 Task: Filter industry by Professional Services.
Action: Mouse moved to (402, 72)
Screenshot: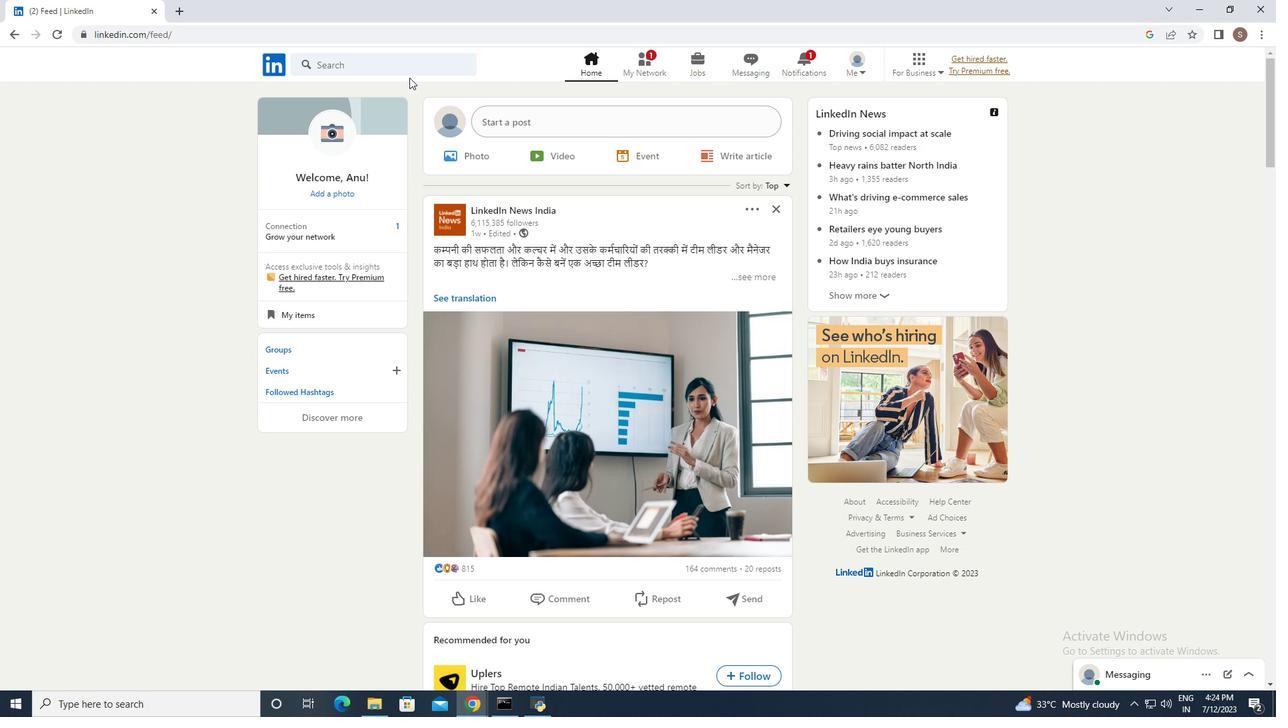
Action: Mouse pressed left at (402, 72)
Screenshot: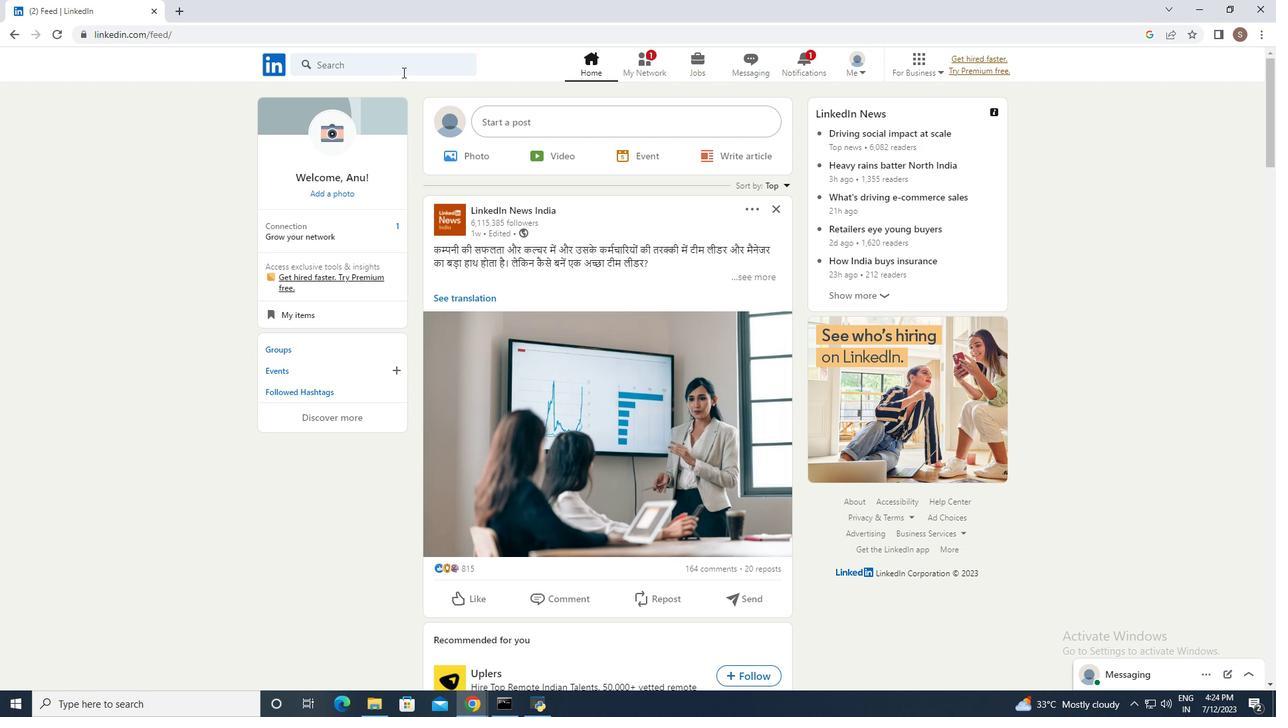 
Action: Mouse moved to (335, 174)
Screenshot: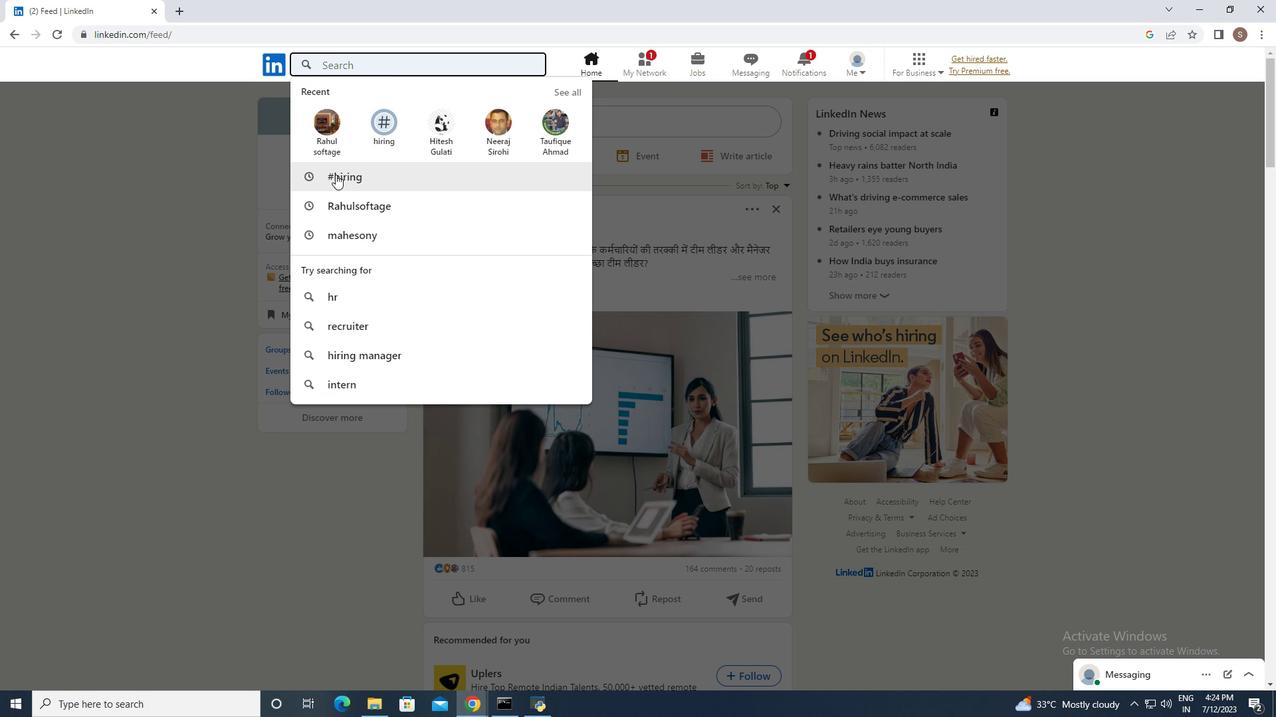 
Action: Mouse pressed left at (335, 174)
Screenshot: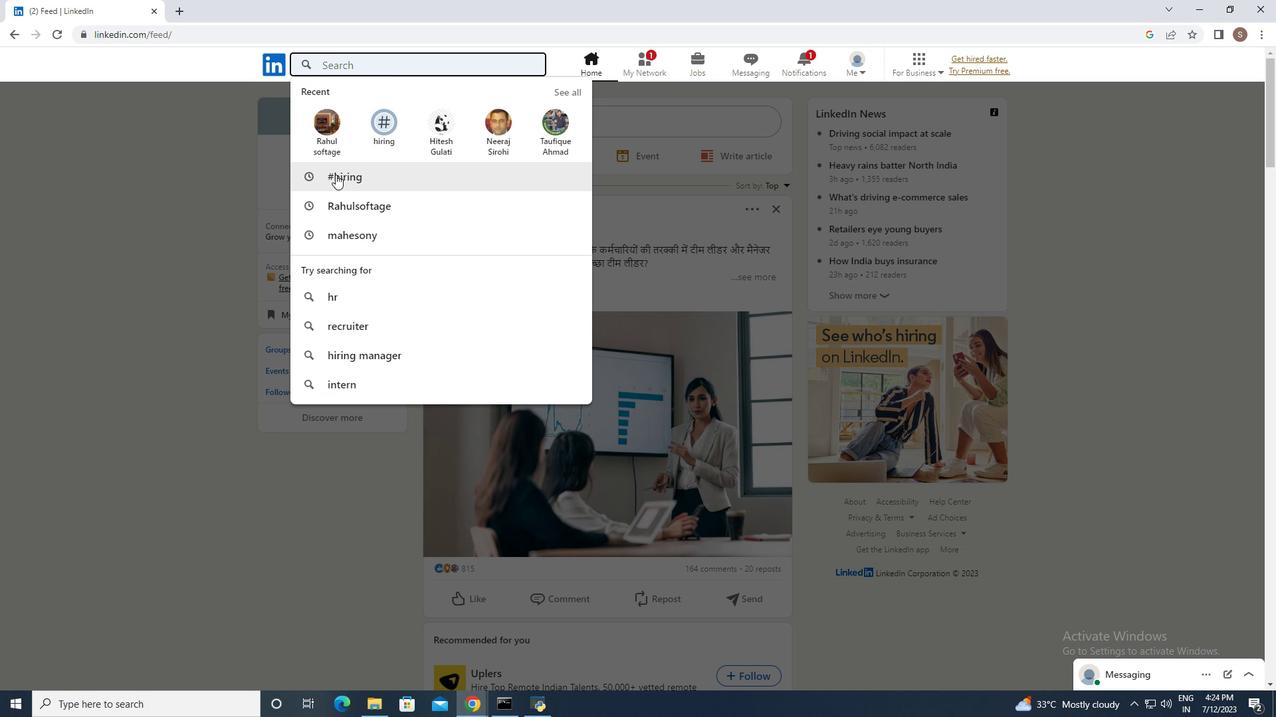 
Action: Mouse moved to (377, 105)
Screenshot: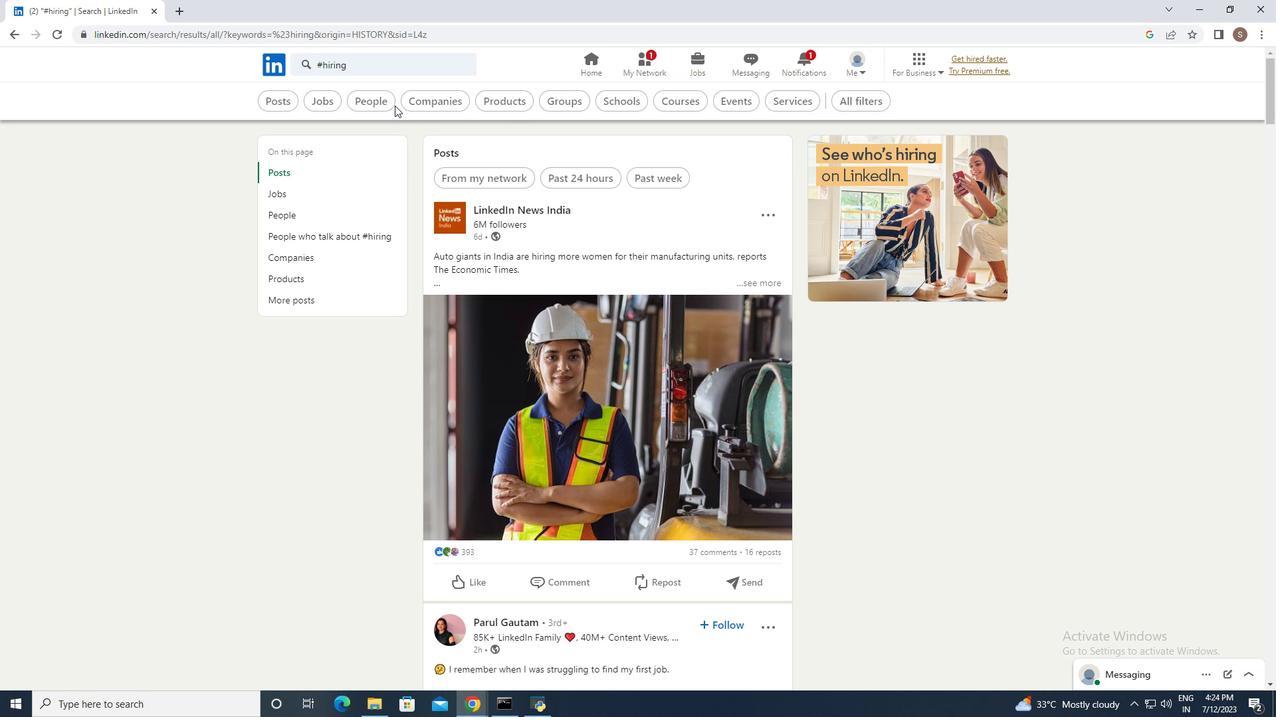 
Action: Mouse pressed left at (377, 105)
Screenshot: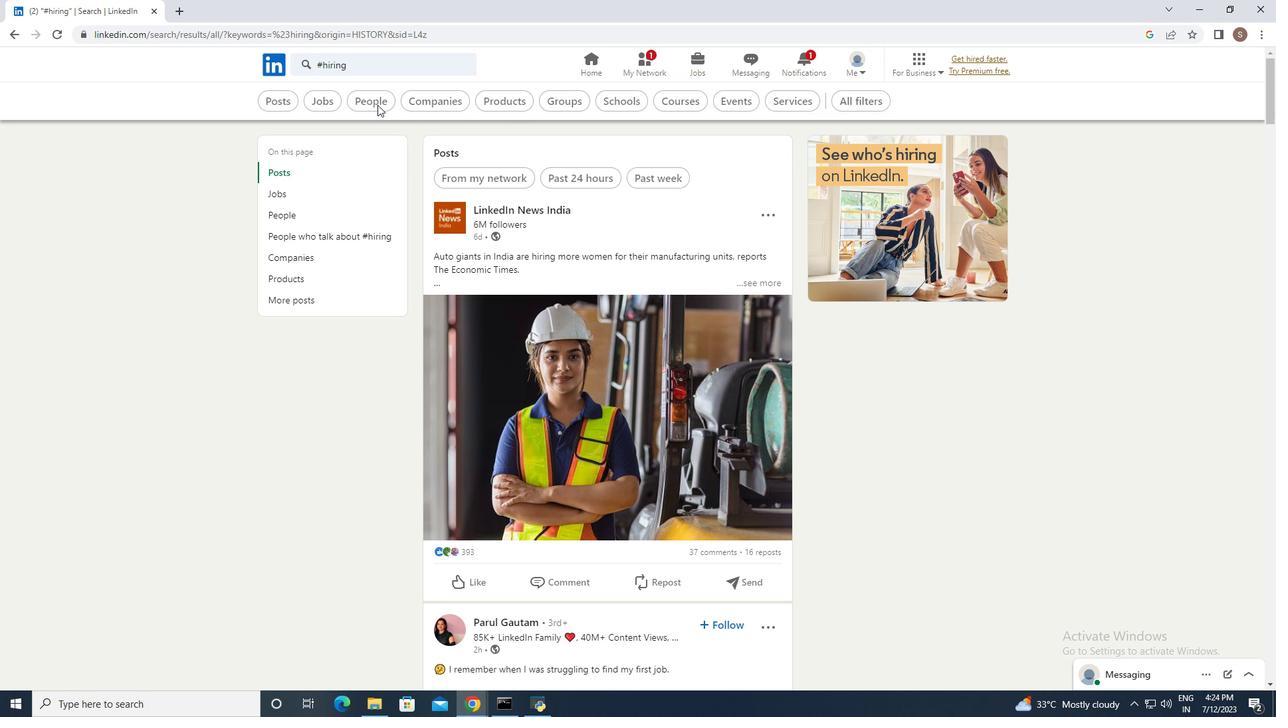 
Action: Mouse moved to (653, 101)
Screenshot: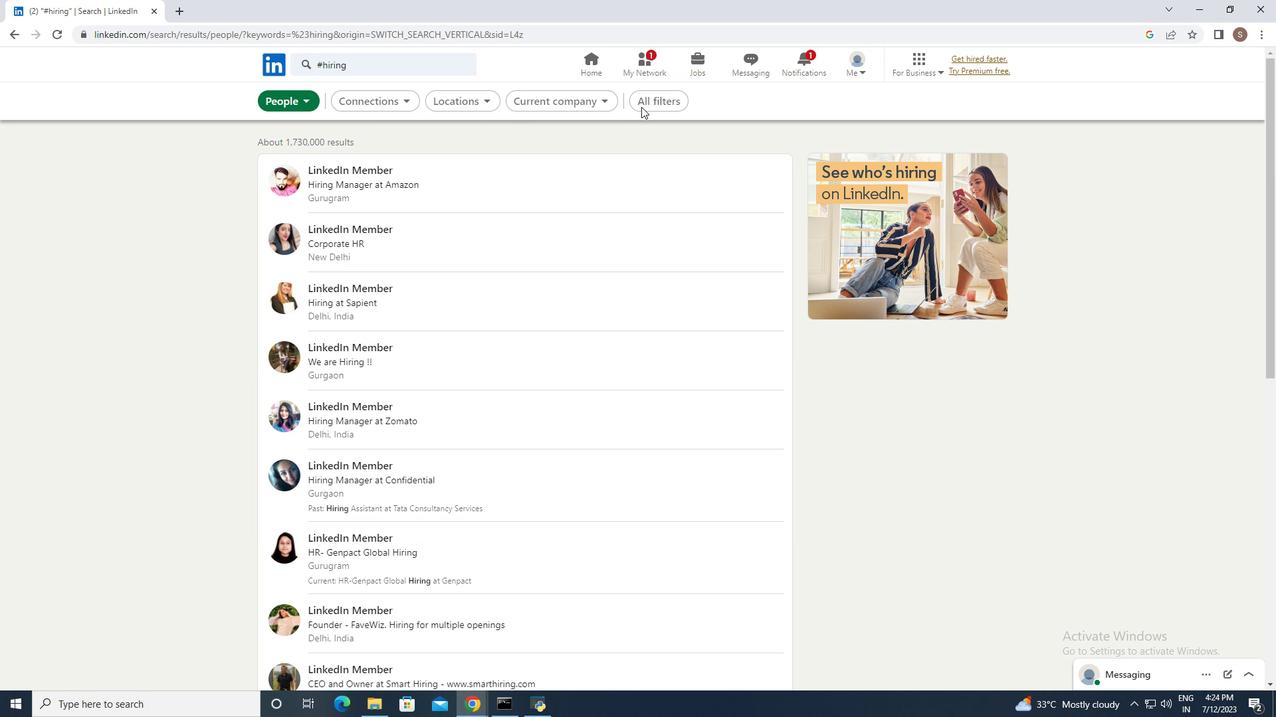 
Action: Mouse pressed left at (653, 101)
Screenshot: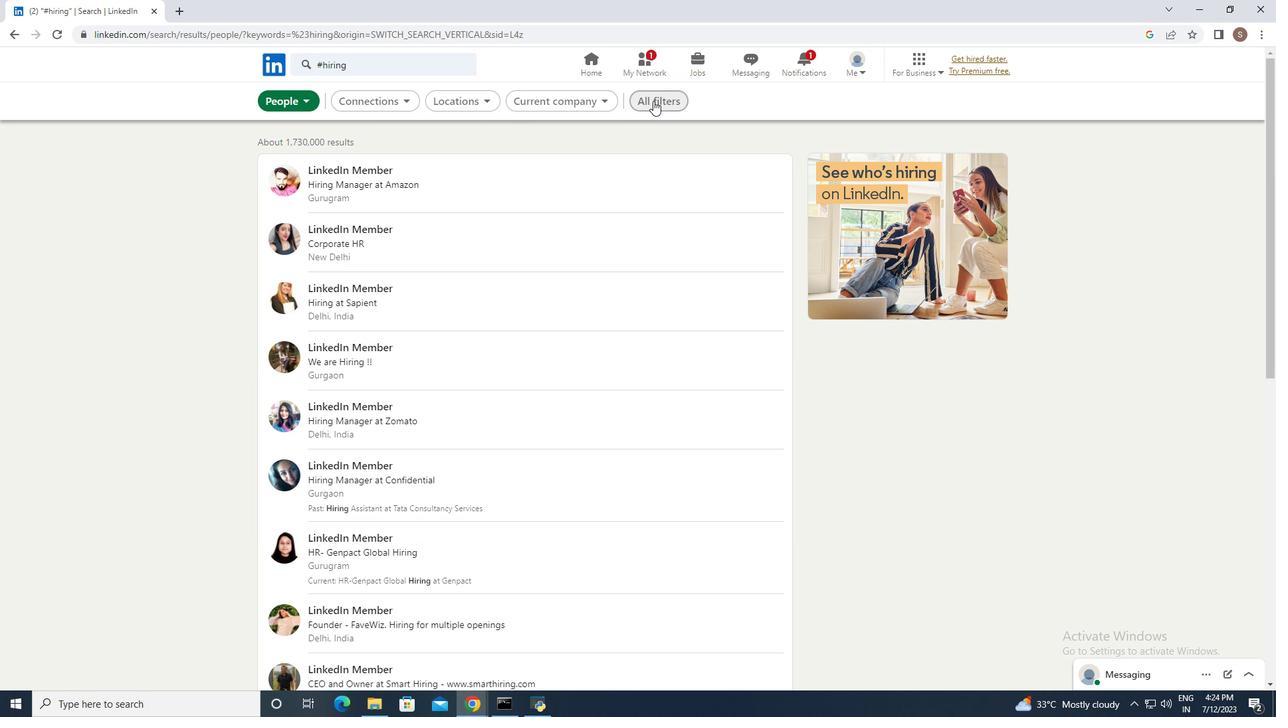 
Action: Mouse moved to (965, 477)
Screenshot: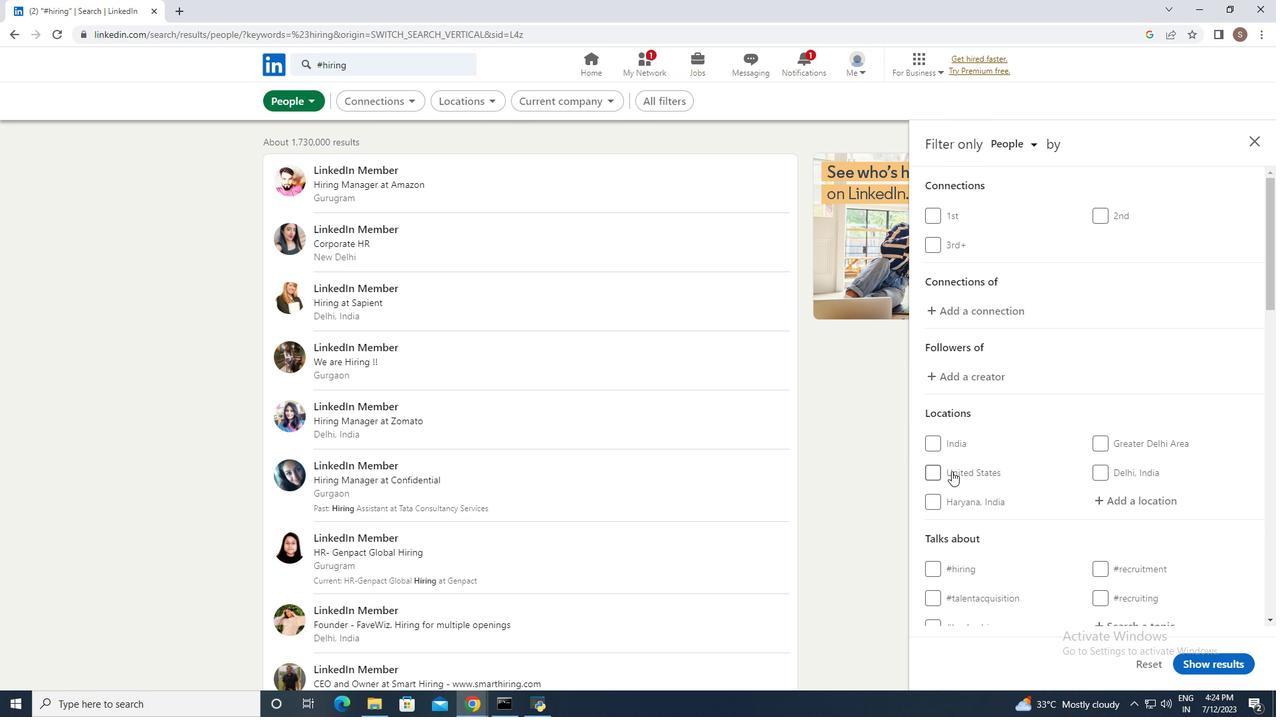 
Action: Mouse scrolled (965, 476) with delta (0, 0)
Screenshot: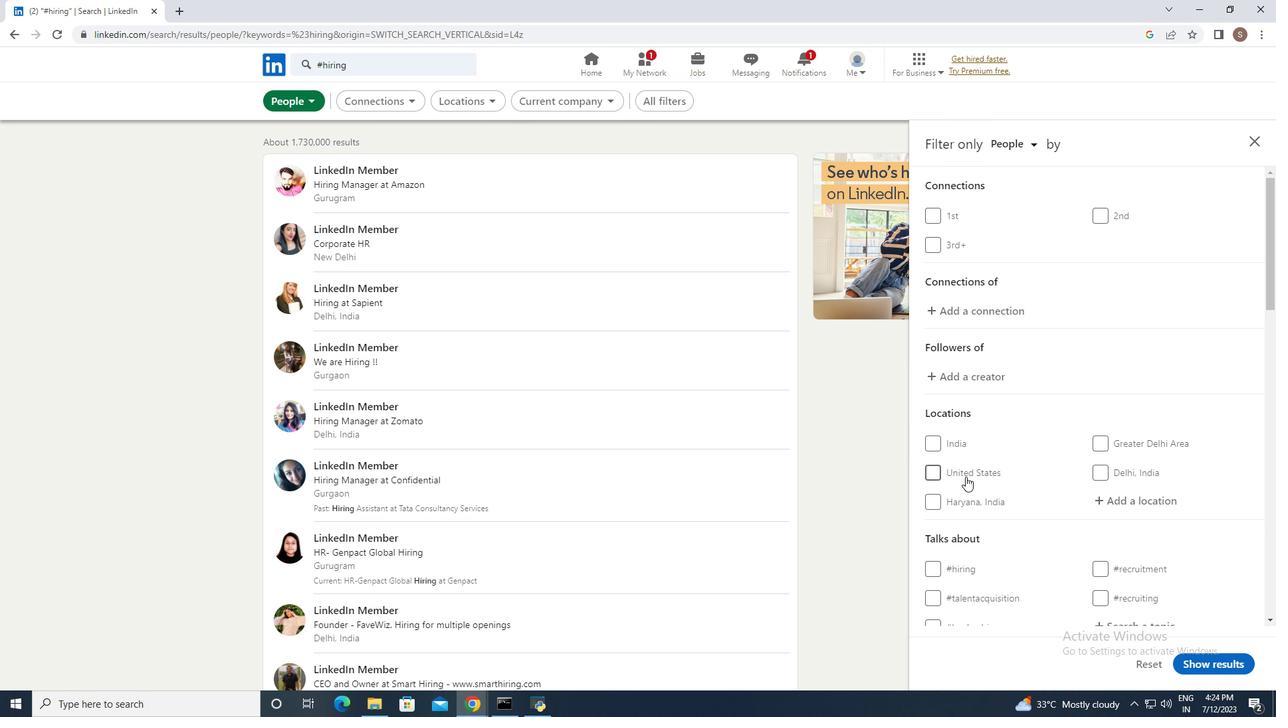 
Action: Mouse scrolled (965, 476) with delta (0, 0)
Screenshot: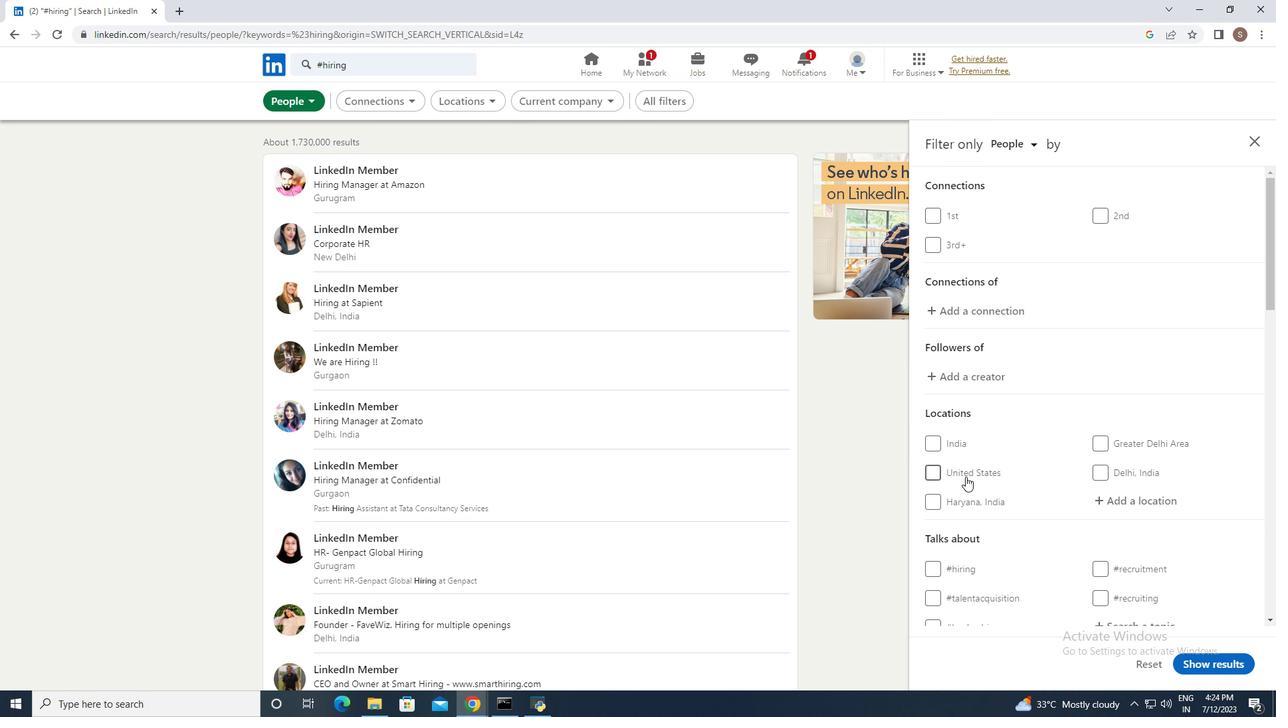 
Action: Mouse scrolled (965, 476) with delta (0, 0)
Screenshot: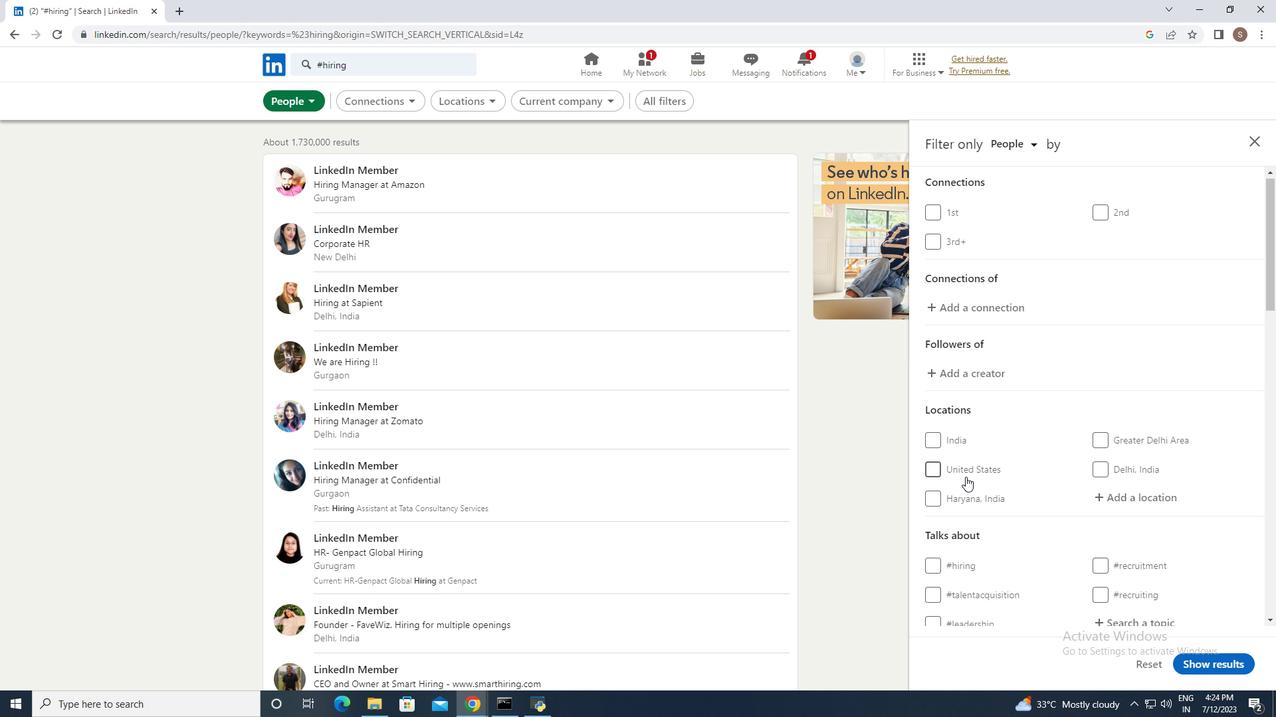 
Action: Mouse scrolled (965, 476) with delta (0, 0)
Screenshot: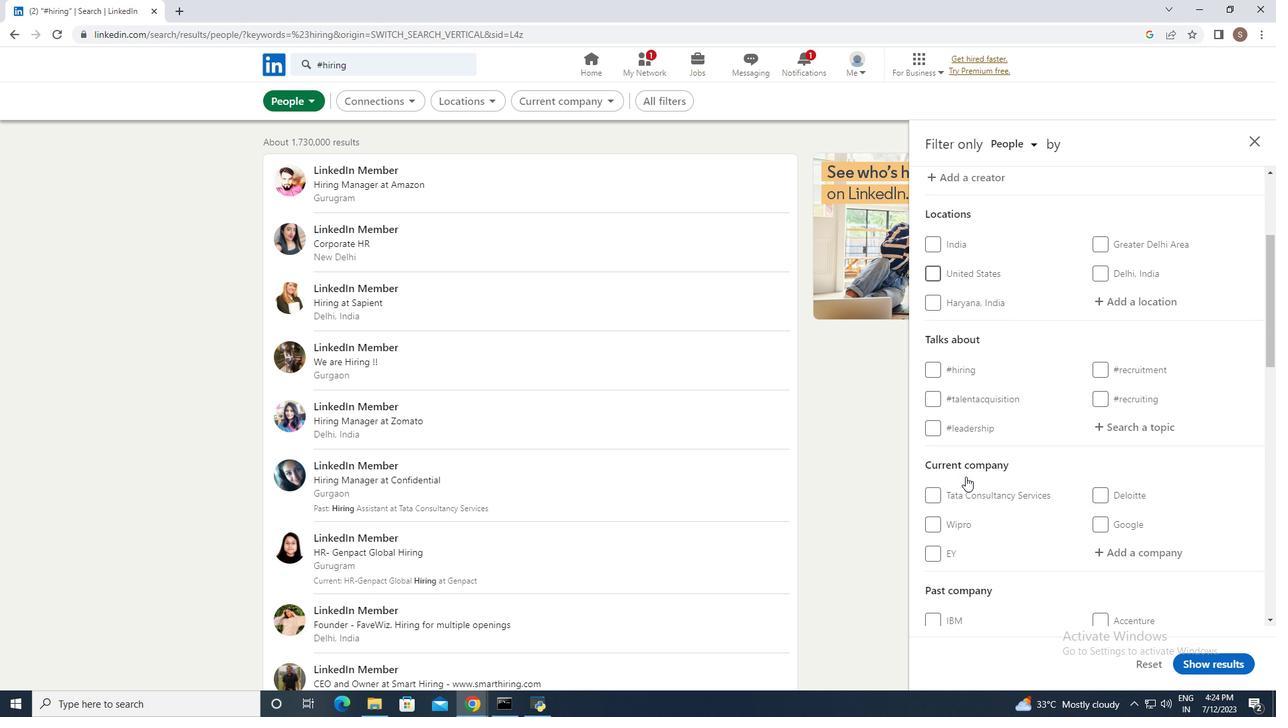 
Action: Mouse scrolled (965, 476) with delta (0, 0)
Screenshot: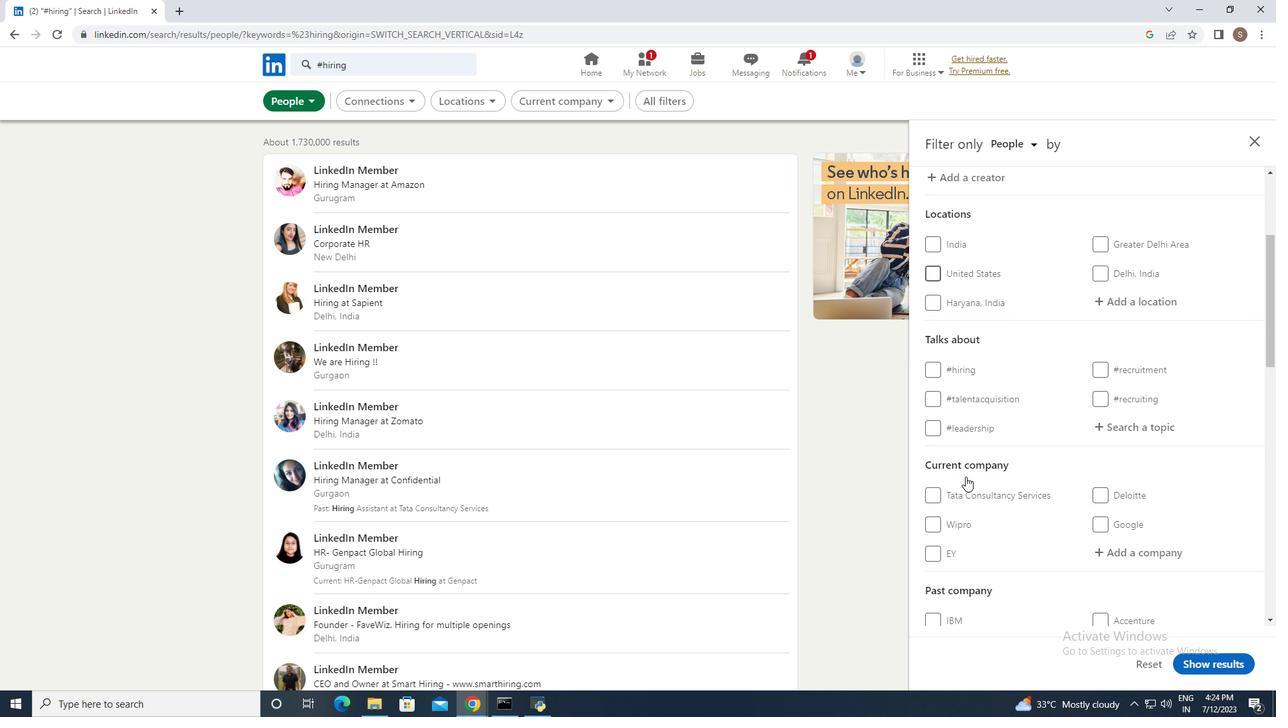 
Action: Mouse scrolled (965, 476) with delta (0, 0)
Screenshot: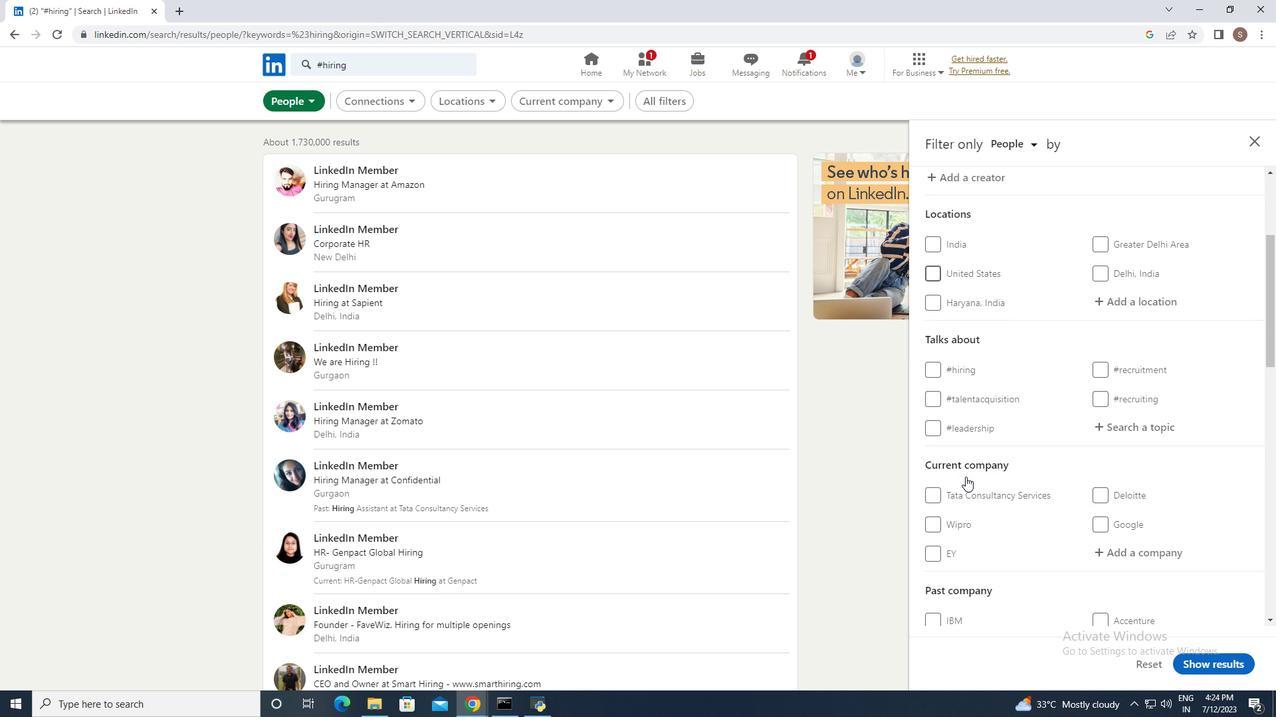 
Action: Mouse scrolled (965, 476) with delta (0, 0)
Screenshot: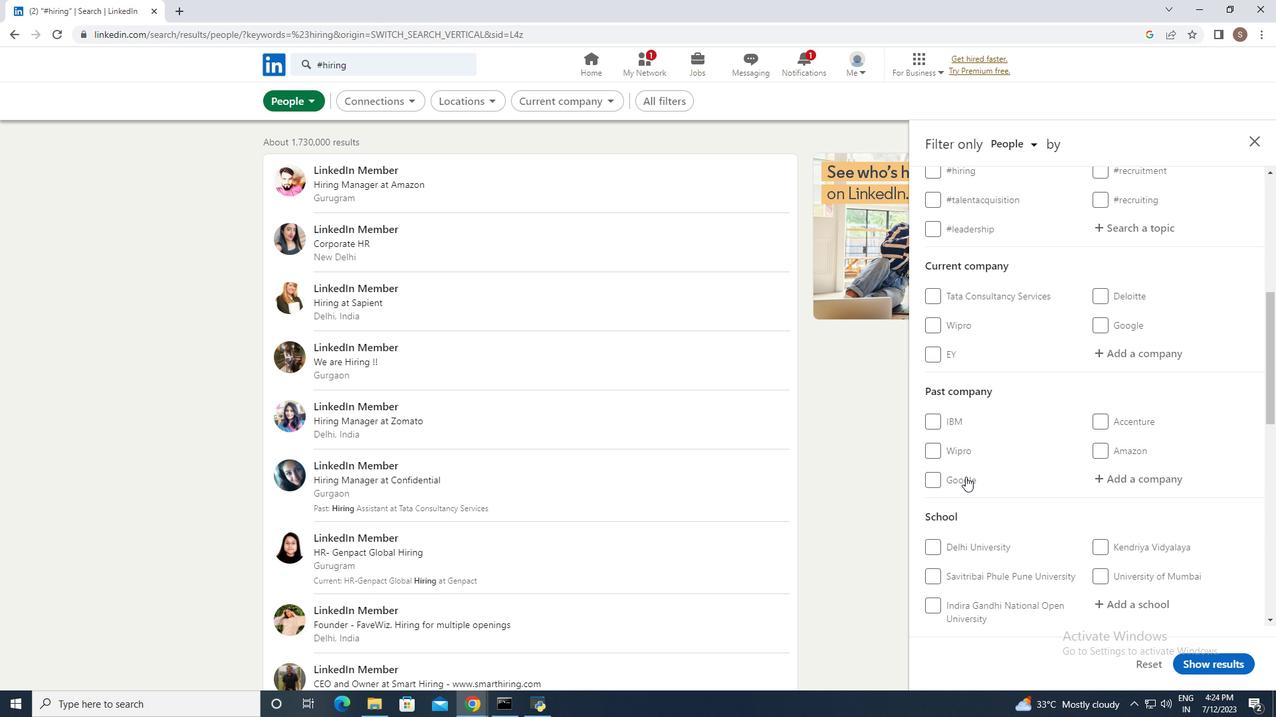 
Action: Mouse scrolled (965, 476) with delta (0, 0)
Screenshot: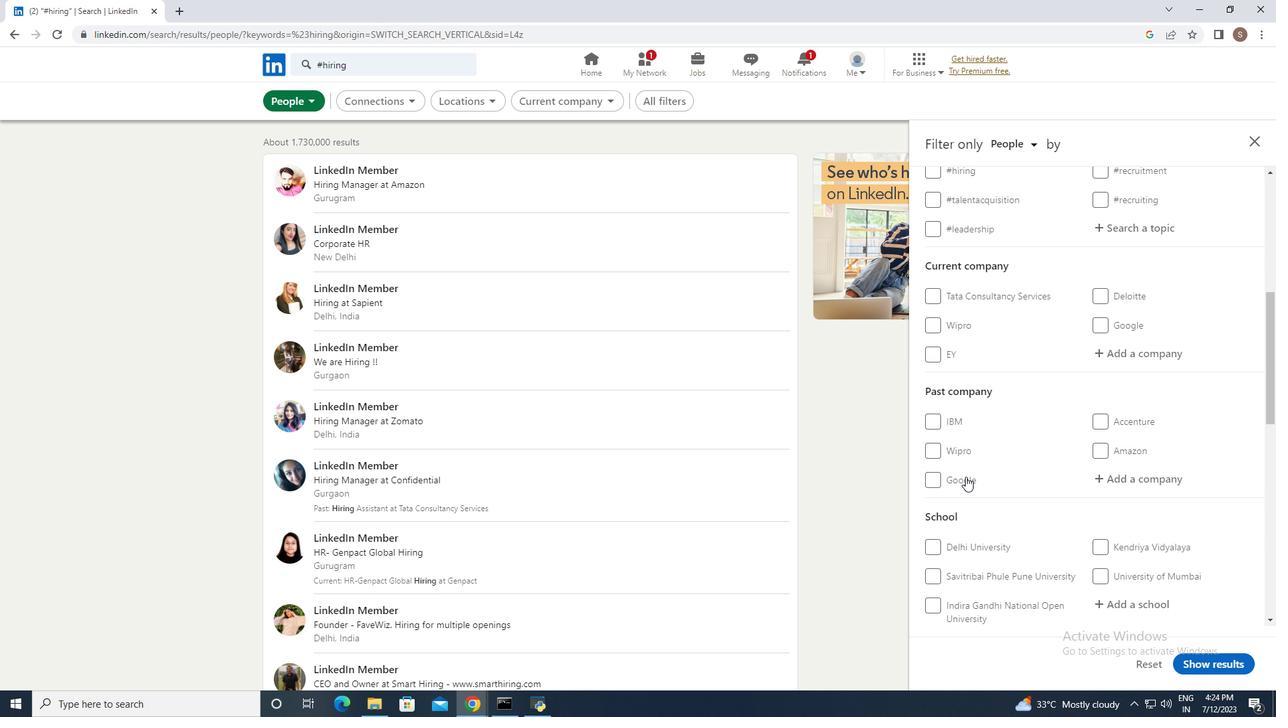 
Action: Mouse scrolled (965, 476) with delta (0, 0)
Screenshot: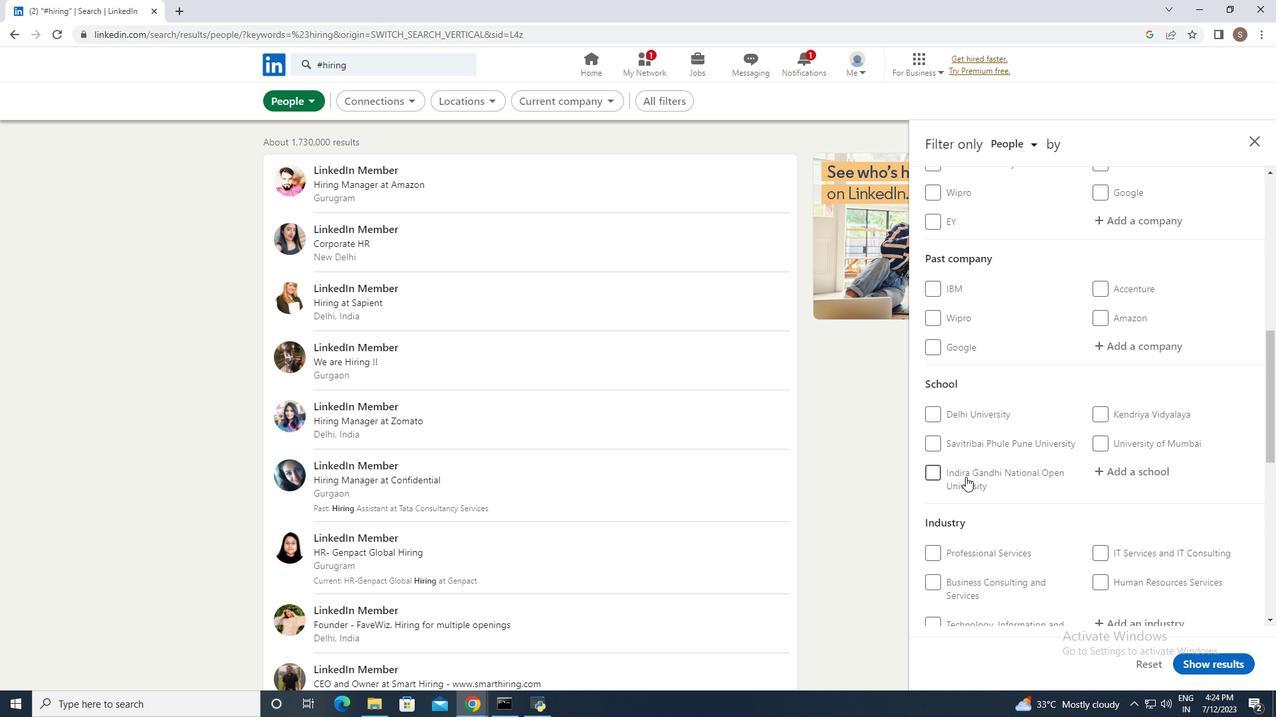
Action: Mouse scrolled (965, 476) with delta (0, 0)
Screenshot: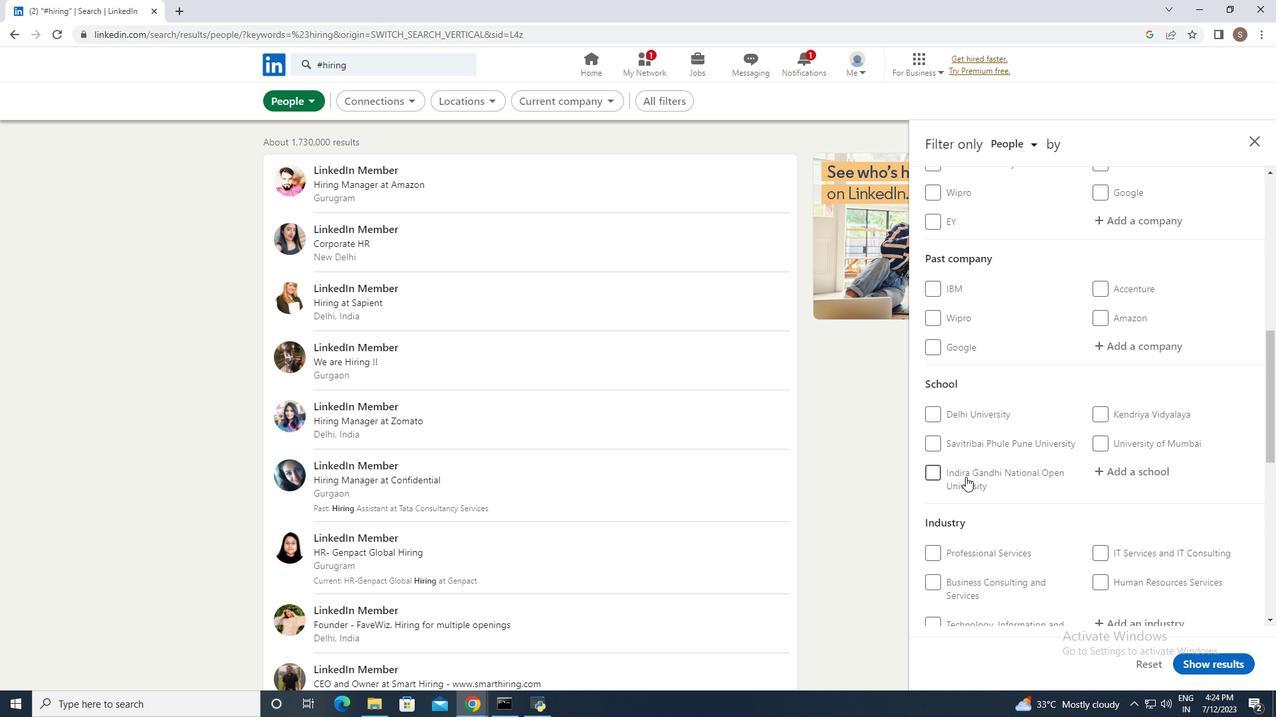 
Action: Mouse moved to (937, 417)
Screenshot: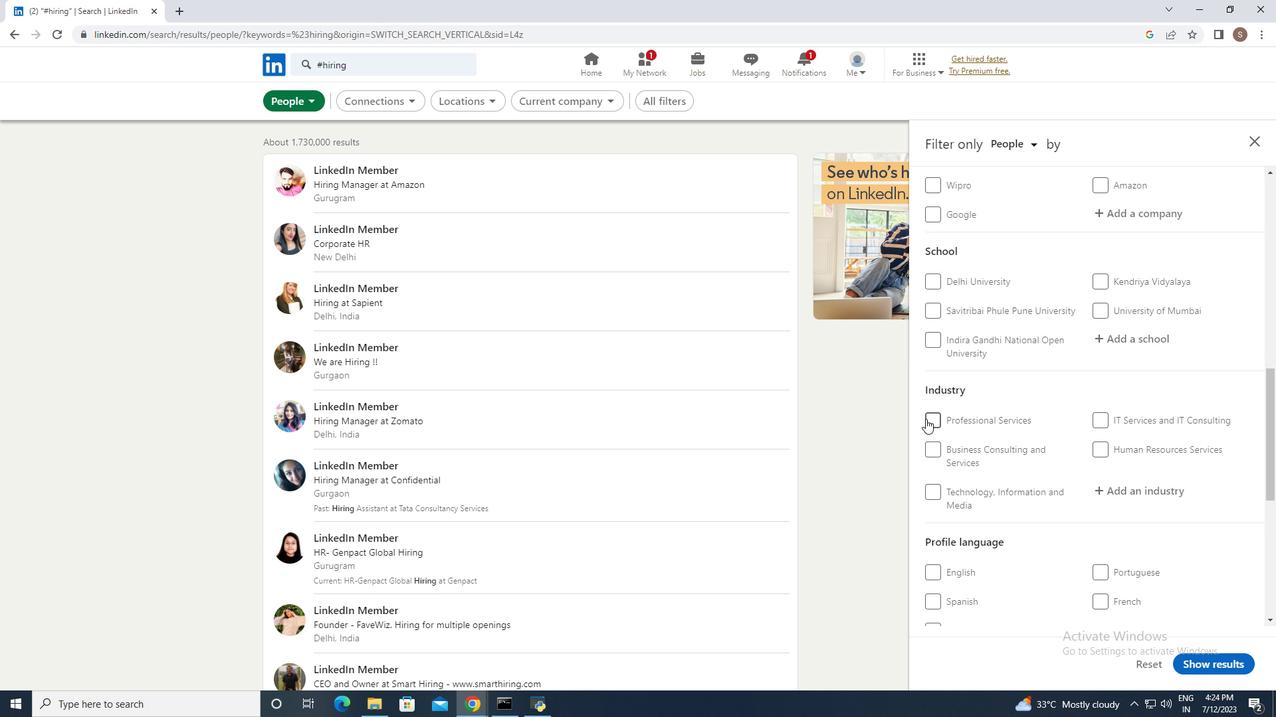 
Action: Mouse pressed left at (937, 417)
Screenshot: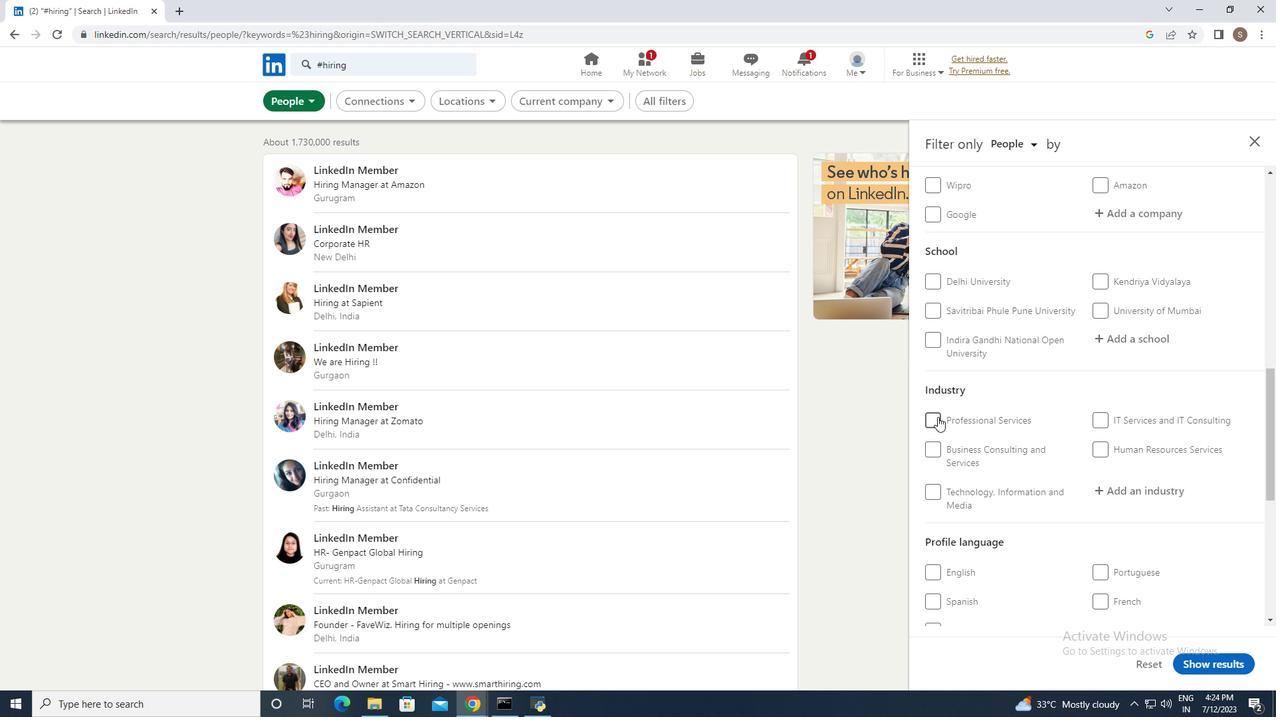 
Action: Mouse moved to (1227, 664)
Screenshot: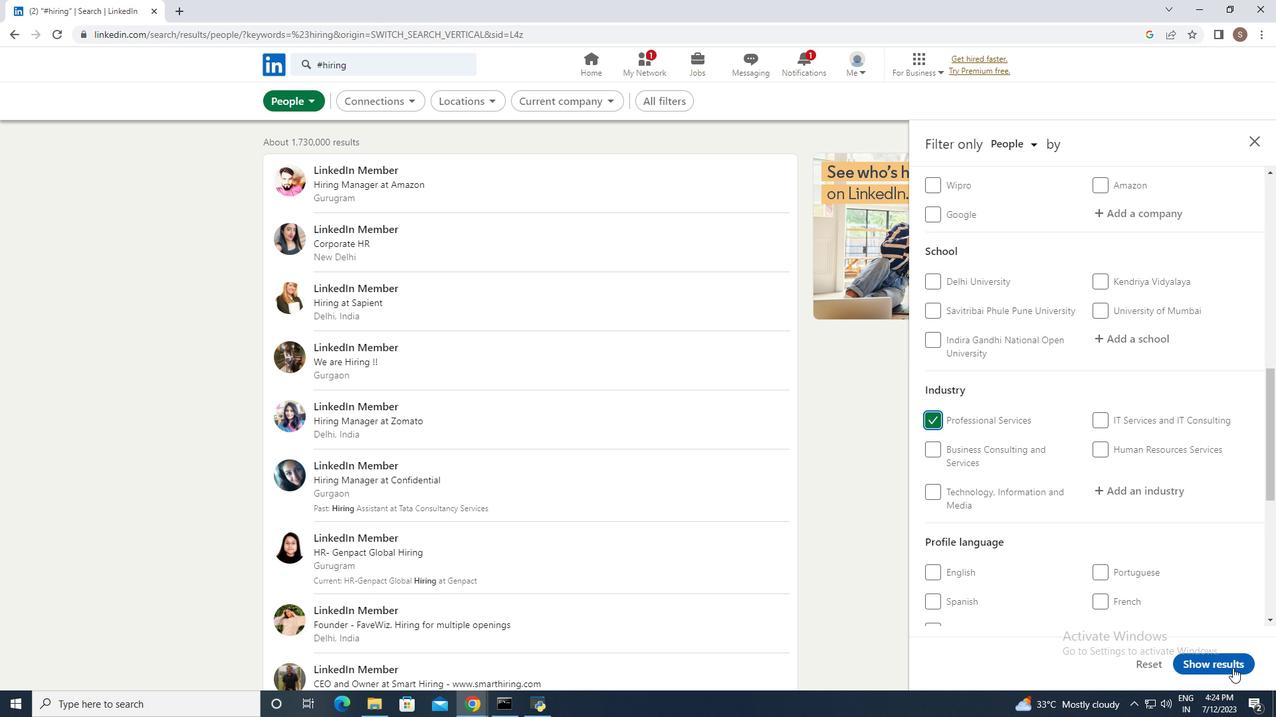 
Action: Mouse pressed left at (1227, 664)
Screenshot: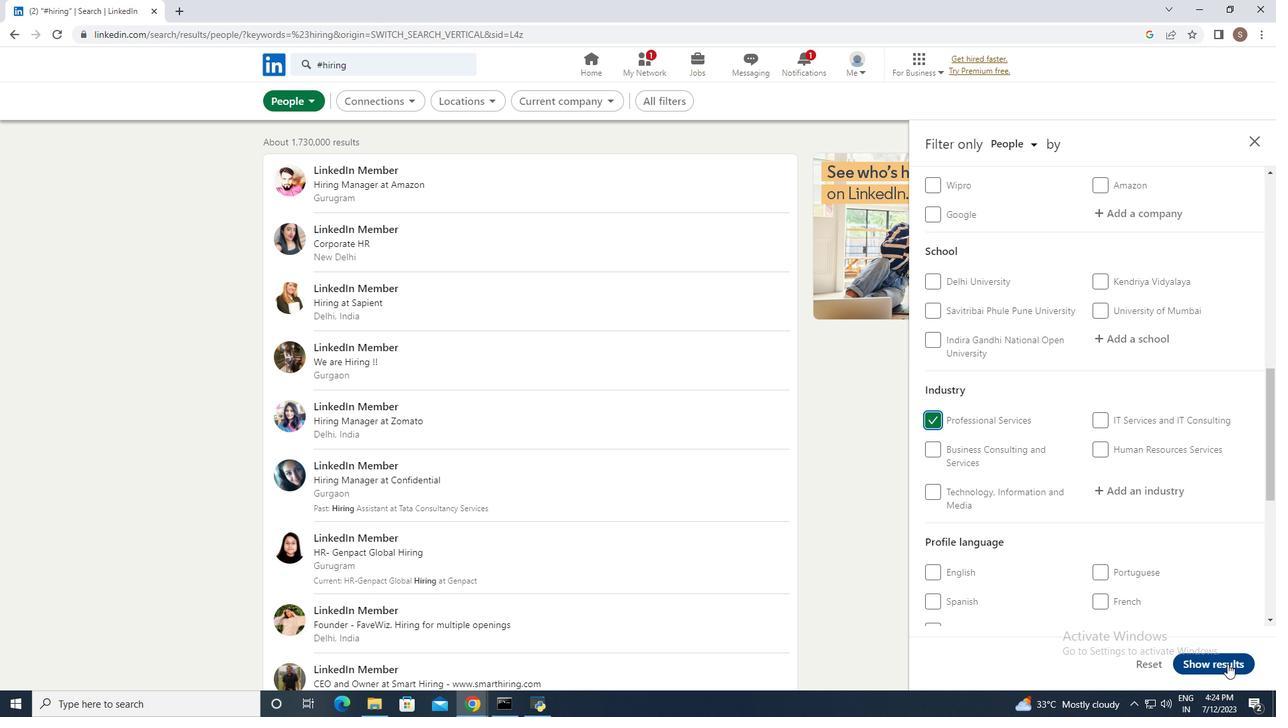 
